 Task: Add the task  Improve the appâ€™s performance during network interruptions to the section Discovery in the project WonderTech and add a Due Date to the respective task as 2024/04/18.
Action: Mouse moved to (373, 444)
Screenshot: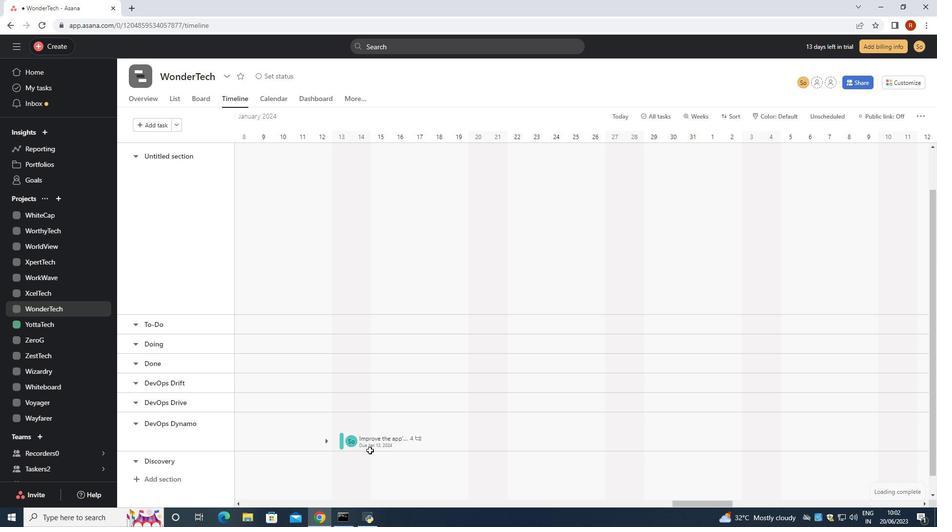 
Action: Mouse pressed left at (373, 444)
Screenshot: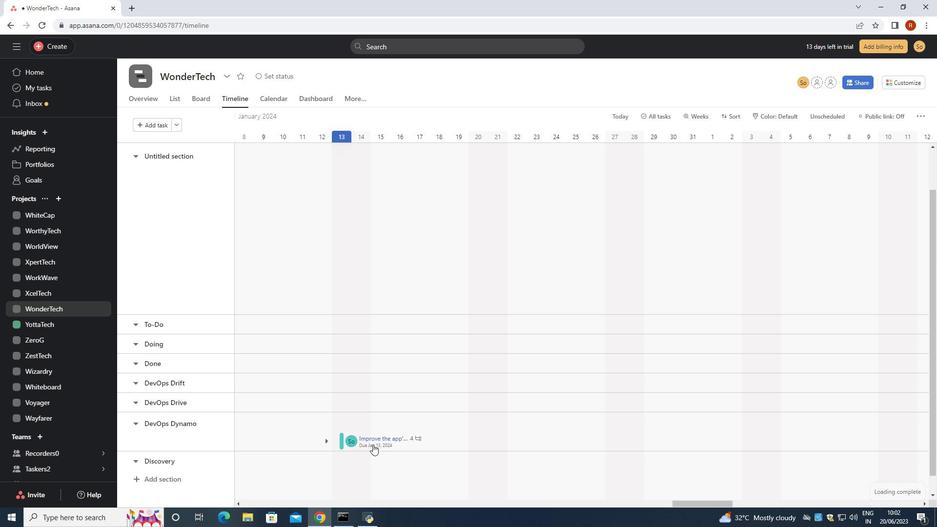 
Action: Mouse moved to (772, 229)
Screenshot: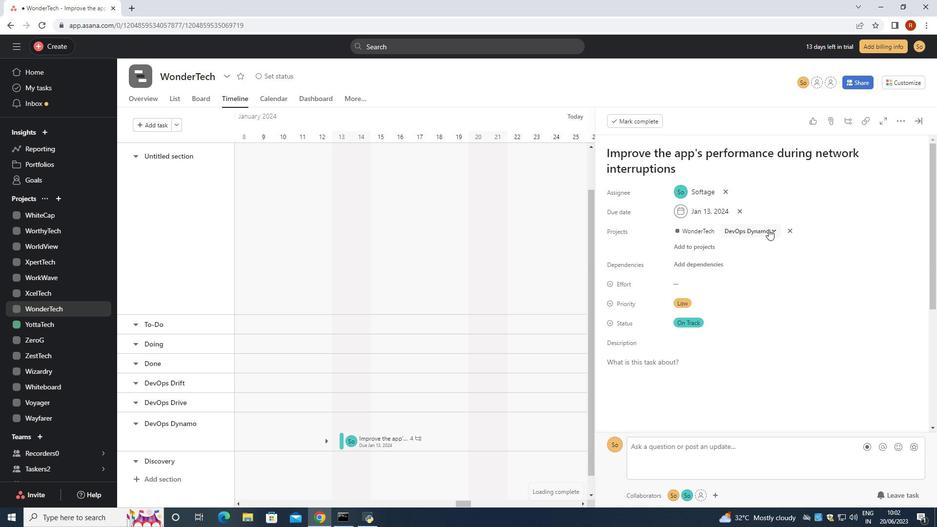 
Action: Mouse pressed left at (772, 229)
Screenshot: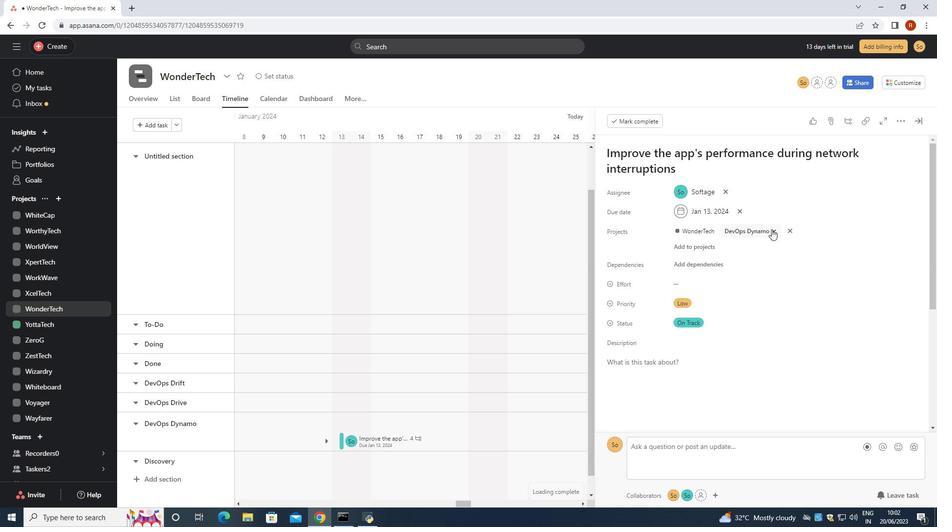 
Action: Mouse moved to (736, 376)
Screenshot: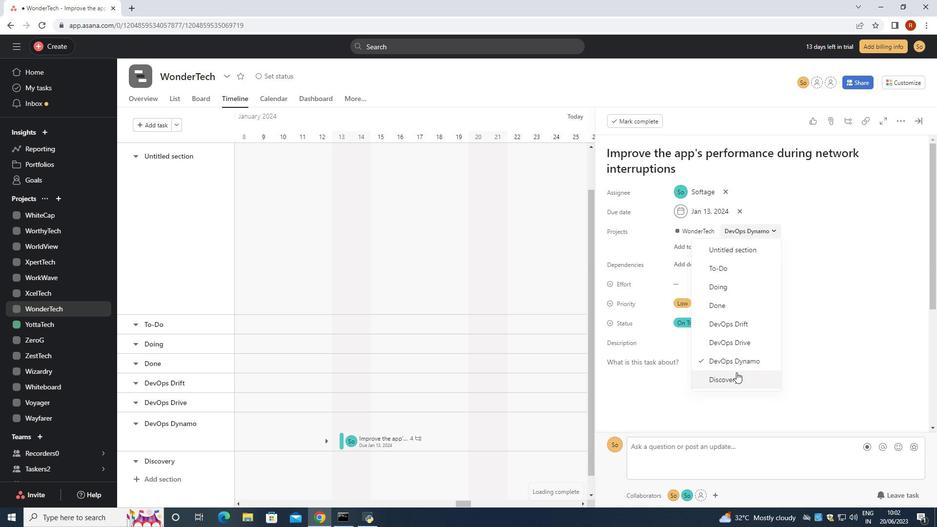 
Action: Mouse pressed left at (736, 376)
Screenshot: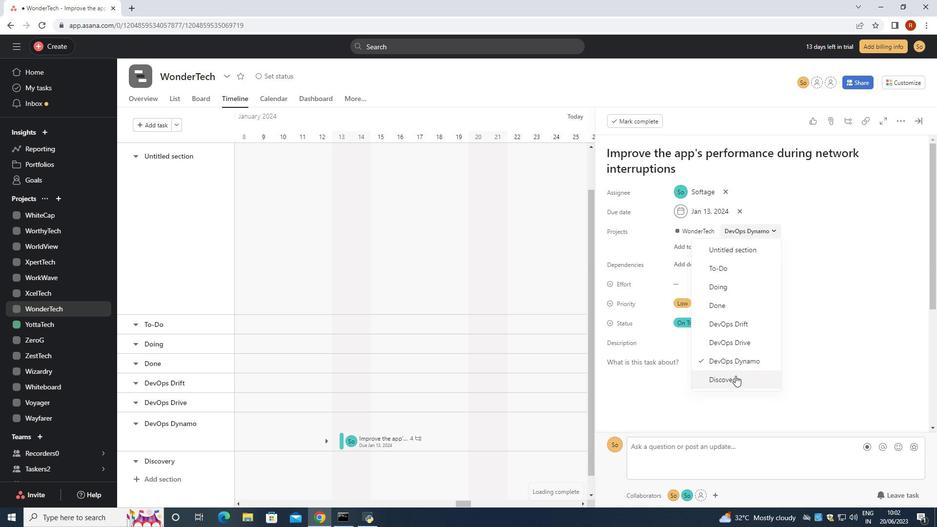 
Action: Mouse moved to (741, 209)
Screenshot: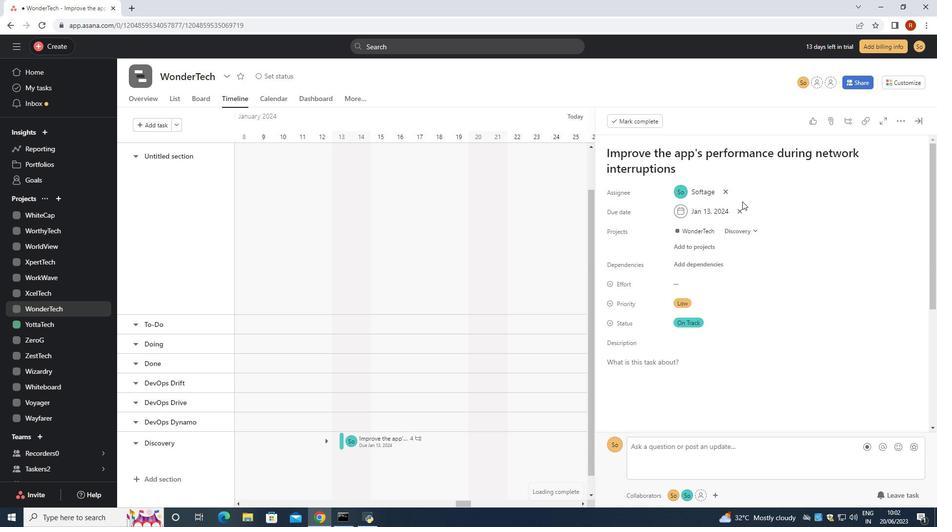 
Action: Mouse pressed left at (741, 209)
Screenshot: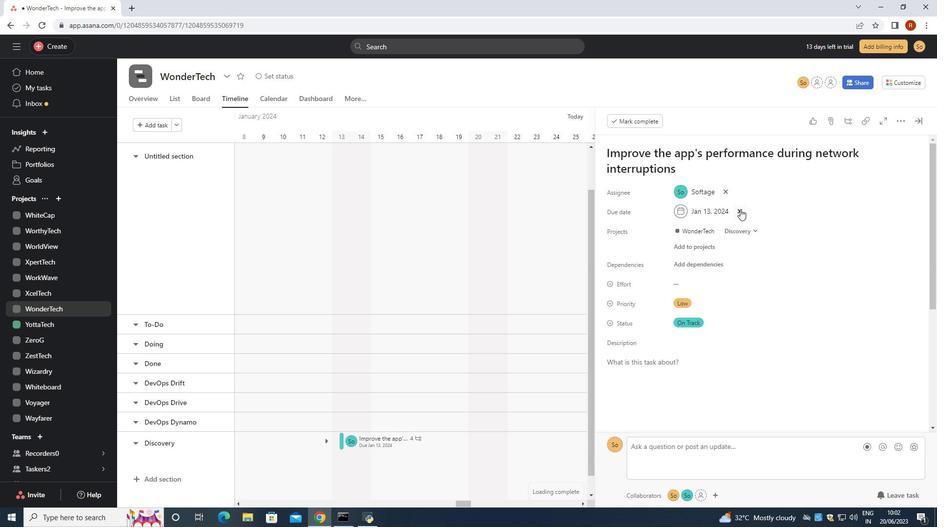 
Action: Mouse moved to (712, 212)
Screenshot: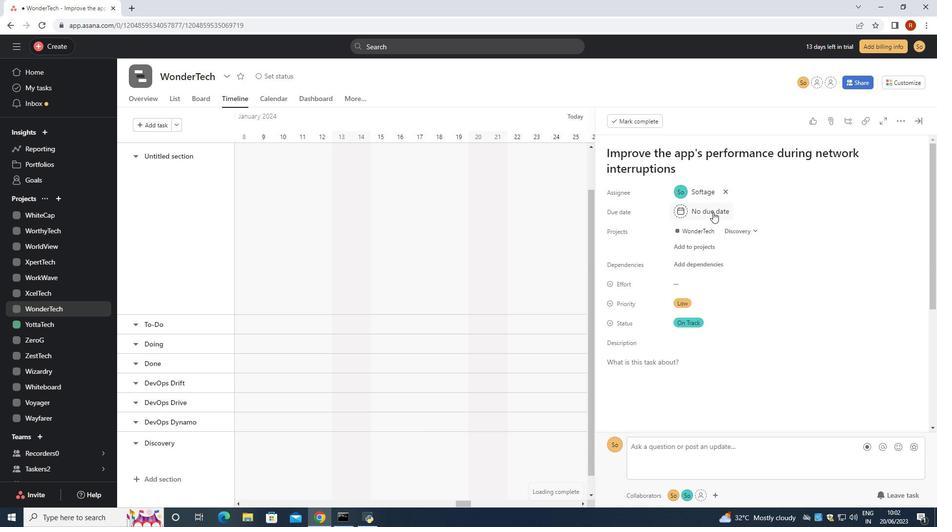 
Action: Mouse pressed left at (712, 212)
Screenshot: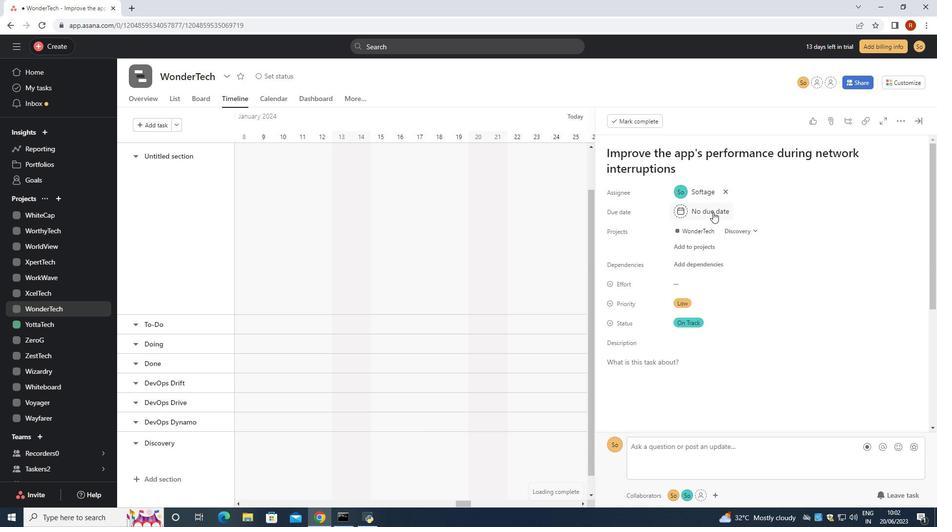 
Action: Key pressed 2024/2<Key.backspace>04/18<Key.enter>
Screenshot: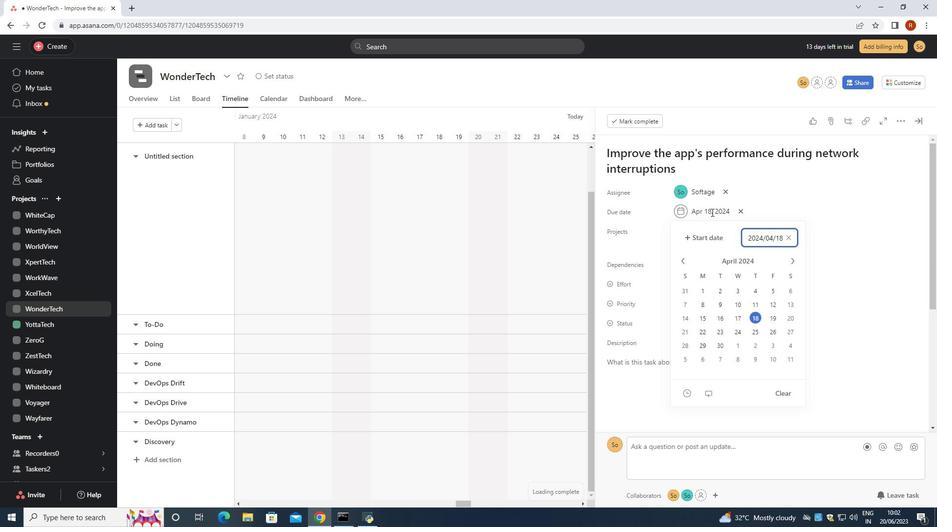 
Action: Mouse moved to (777, 290)
Screenshot: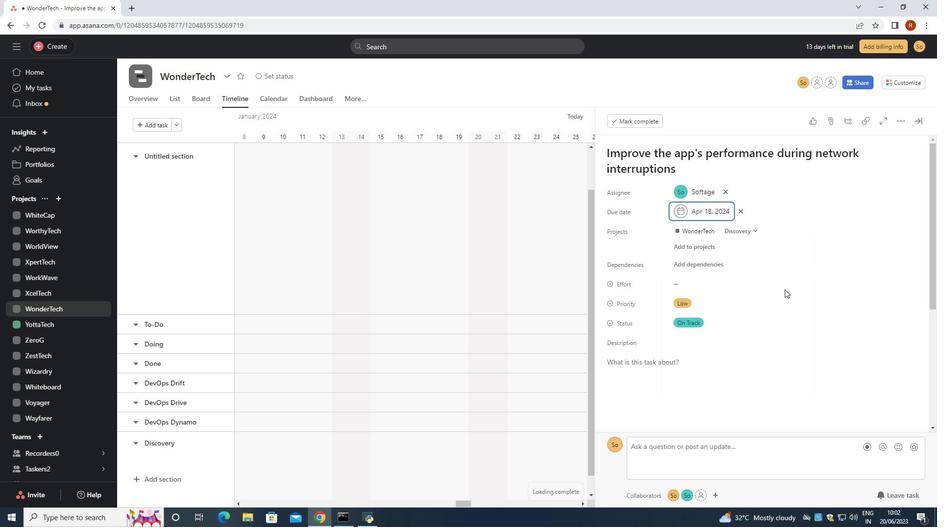 
